 Task: Create a meeting invitation in Outlook and use the Immersive Reader to read the message aloud.
Action: Mouse moved to (13, 54)
Screenshot: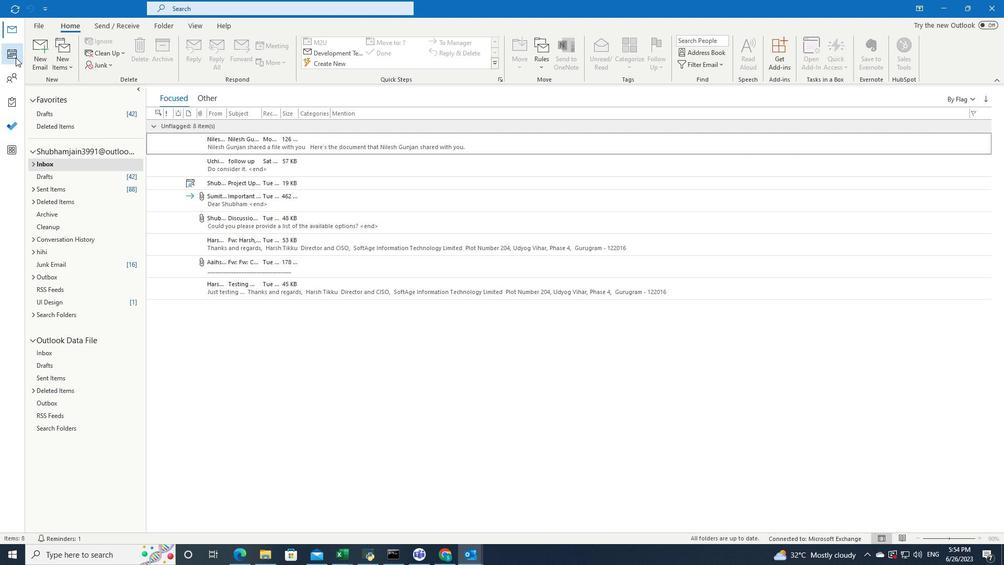 
Action: Mouse pressed left at (13, 54)
Screenshot: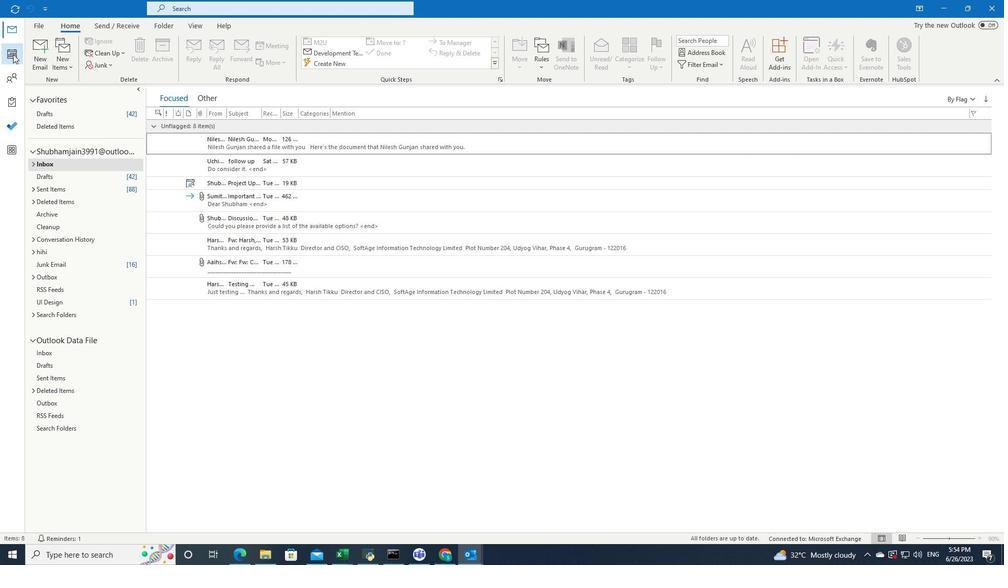 
Action: Mouse moved to (426, 401)
Screenshot: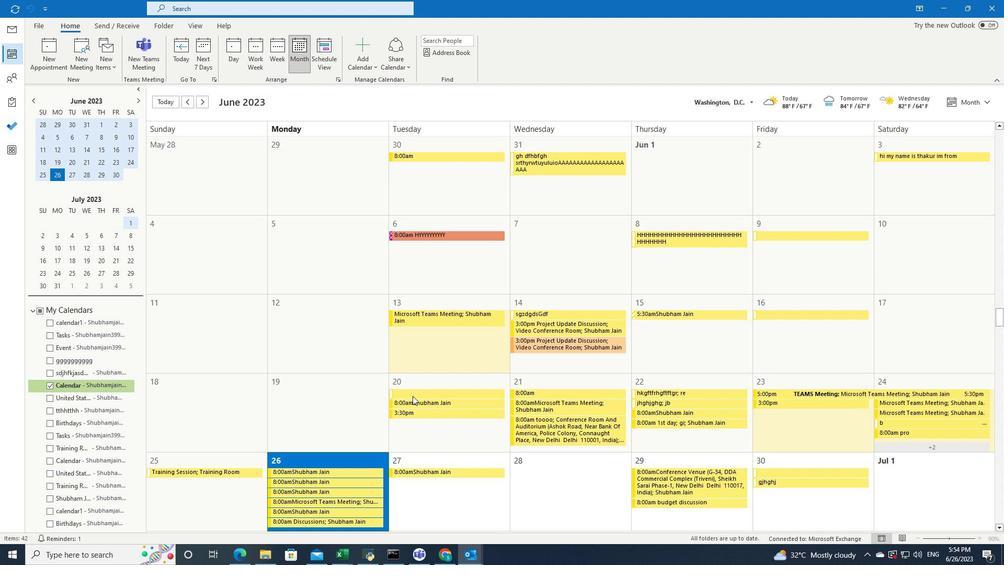 
Action: Mouse pressed left at (426, 401)
Screenshot: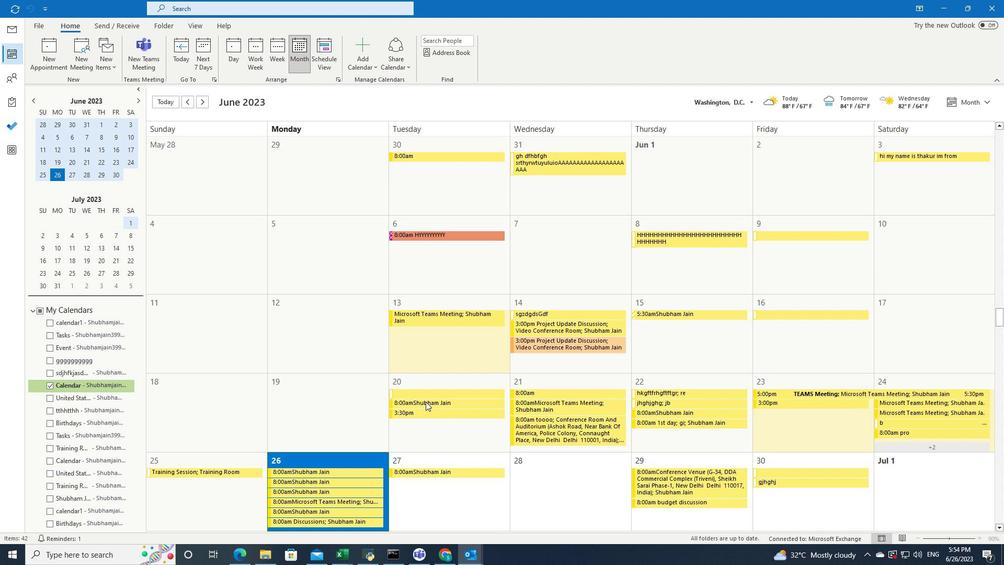 
Action: Mouse pressed left at (426, 401)
Screenshot: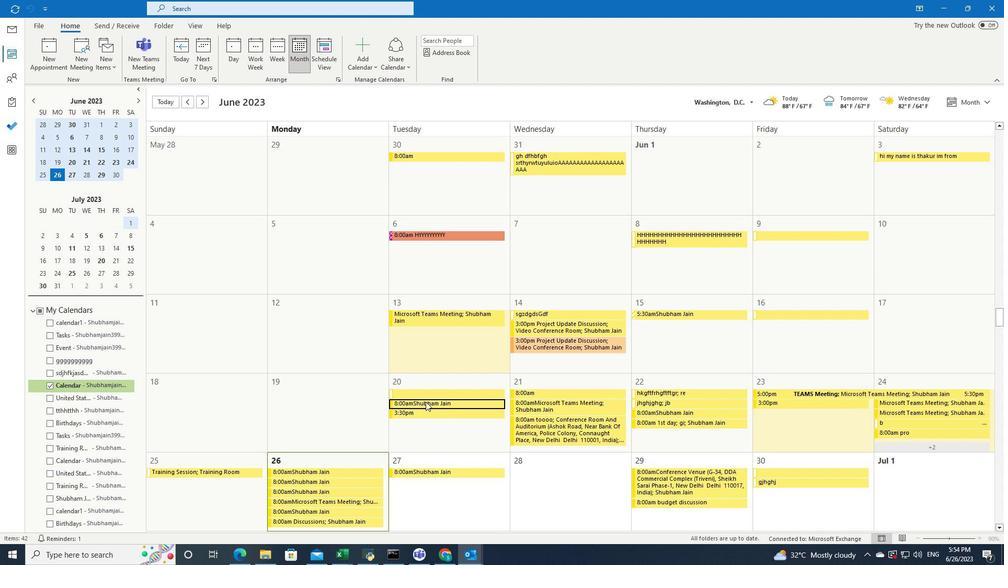 
Action: Mouse moved to (709, 248)
Screenshot: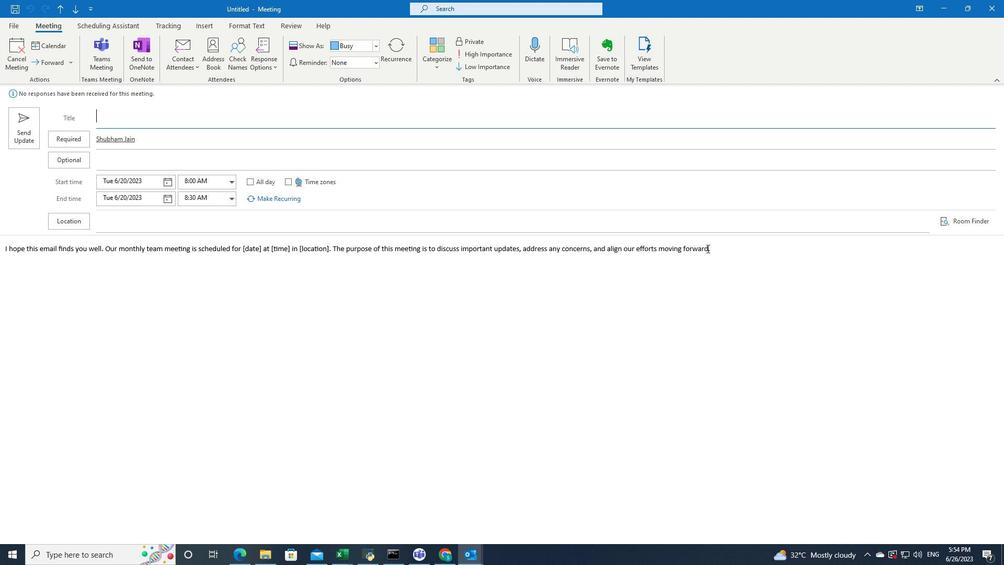 
Action: Mouse pressed left at (709, 248)
Screenshot: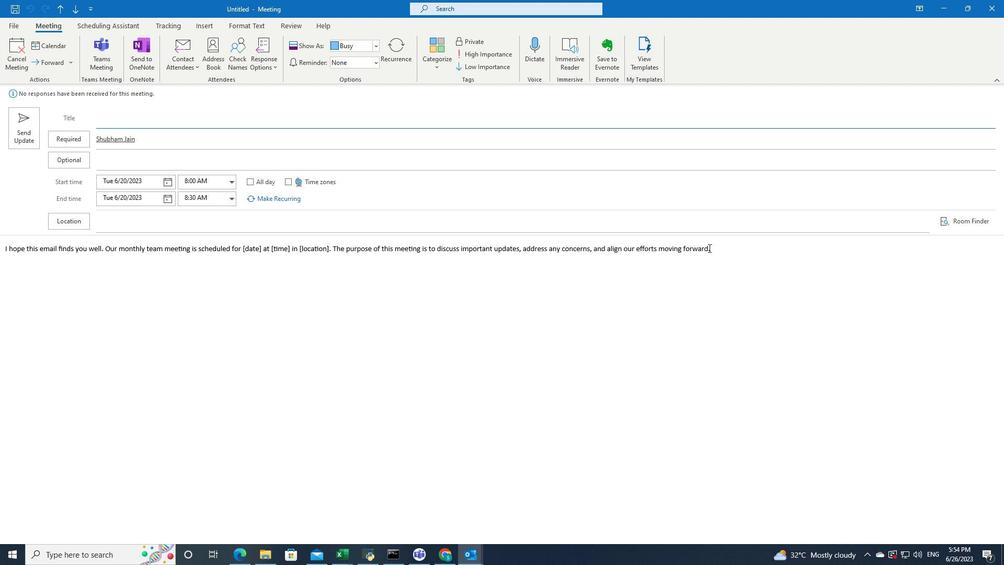 
Action: Mouse pressed left at (709, 248)
Screenshot: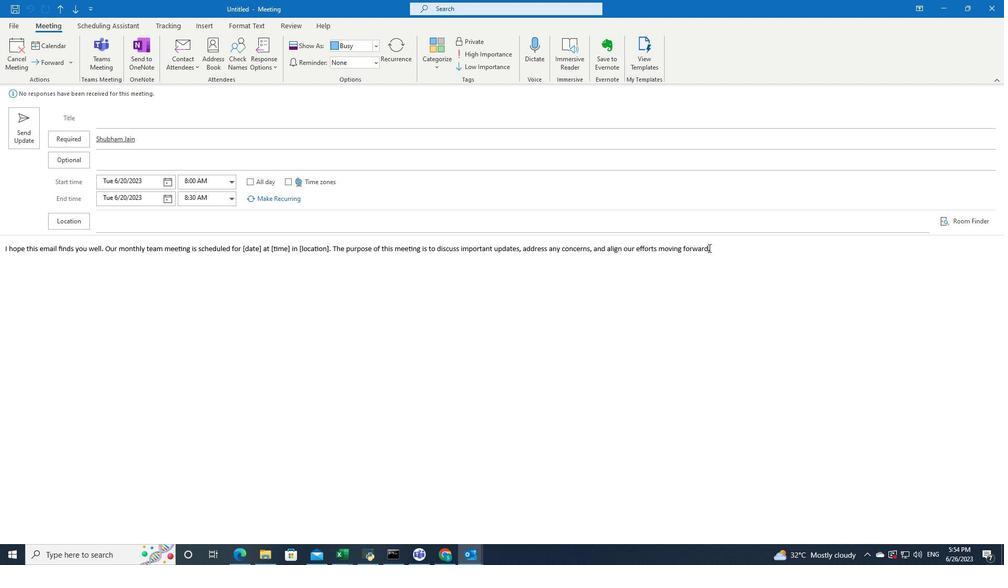 
Action: Mouse pressed left at (709, 248)
Screenshot: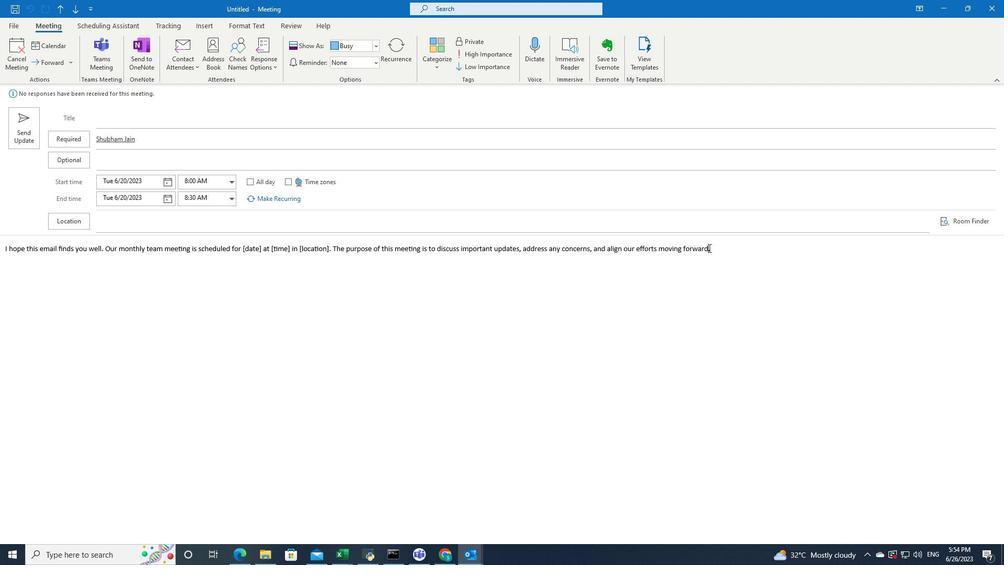 
Action: Mouse moved to (575, 62)
Screenshot: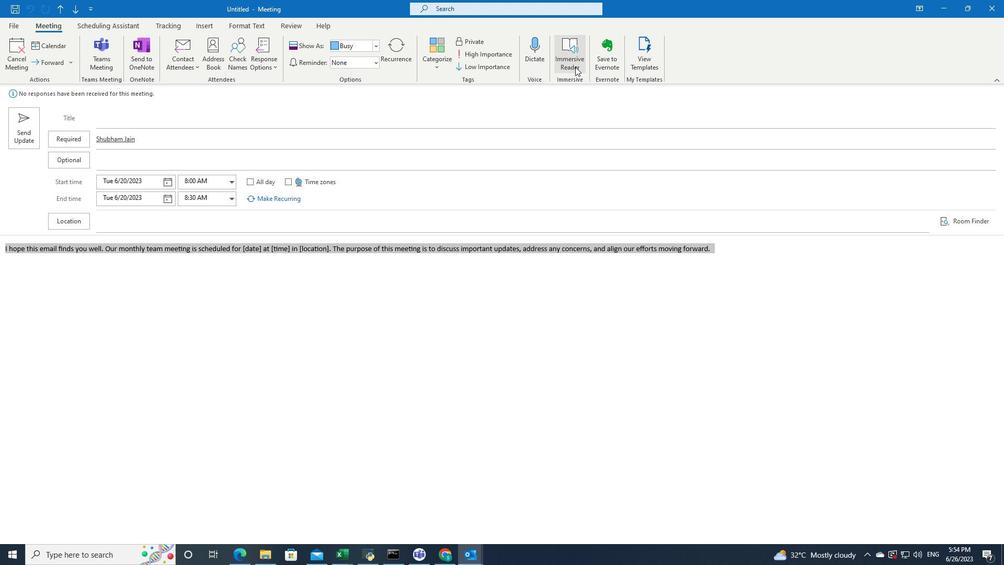 
Action: Mouse pressed left at (575, 62)
Screenshot: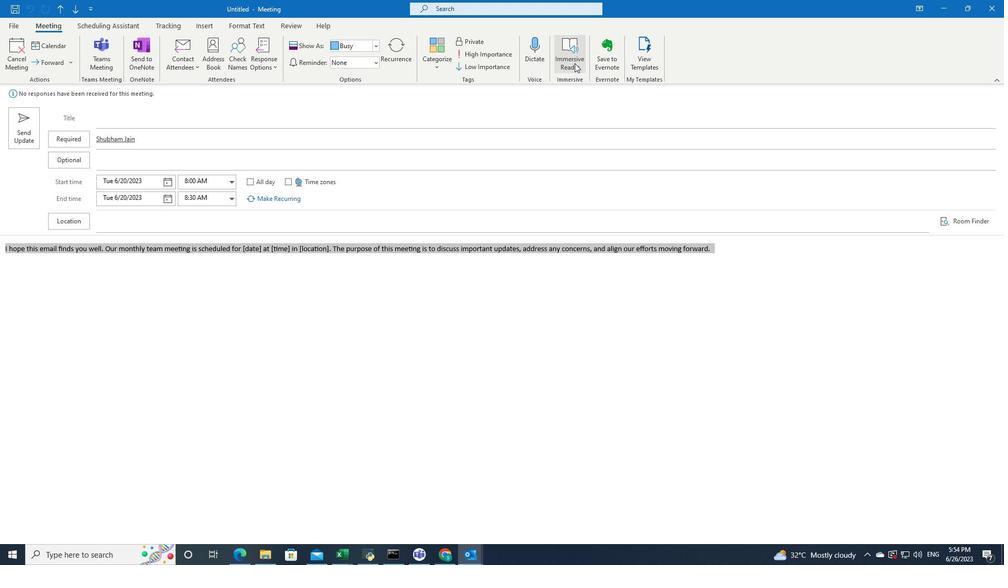 
Action: Mouse moved to (143, 60)
Screenshot: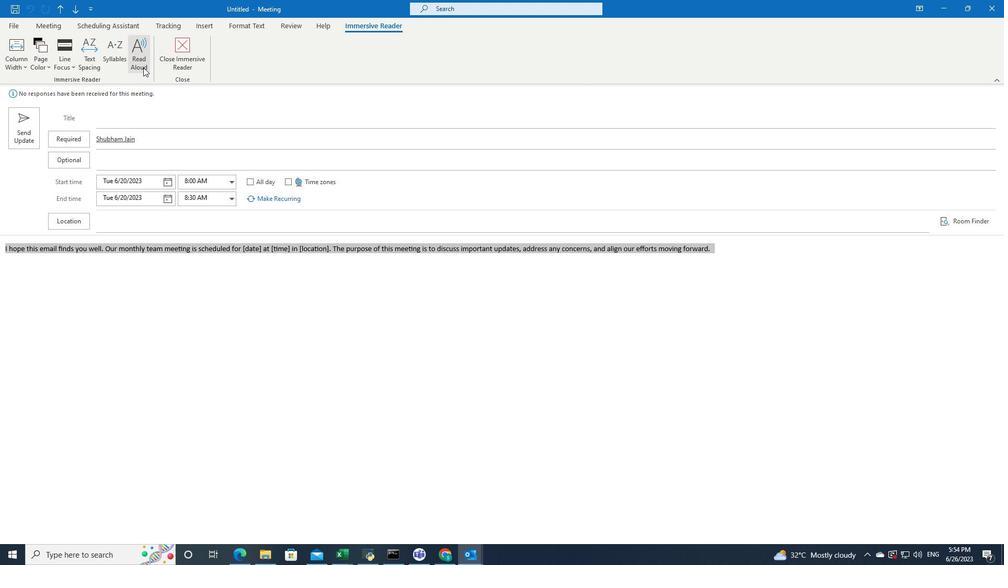 
Action: Mouse pressed left at (143, 60)
Screenshot: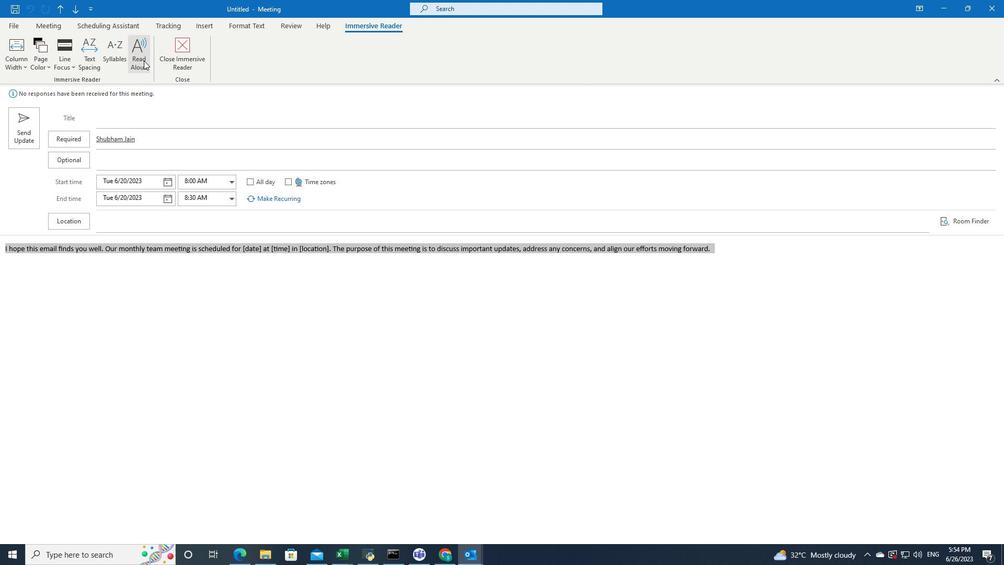 
Action: Mouse moved to (933, 244)
Screenshot: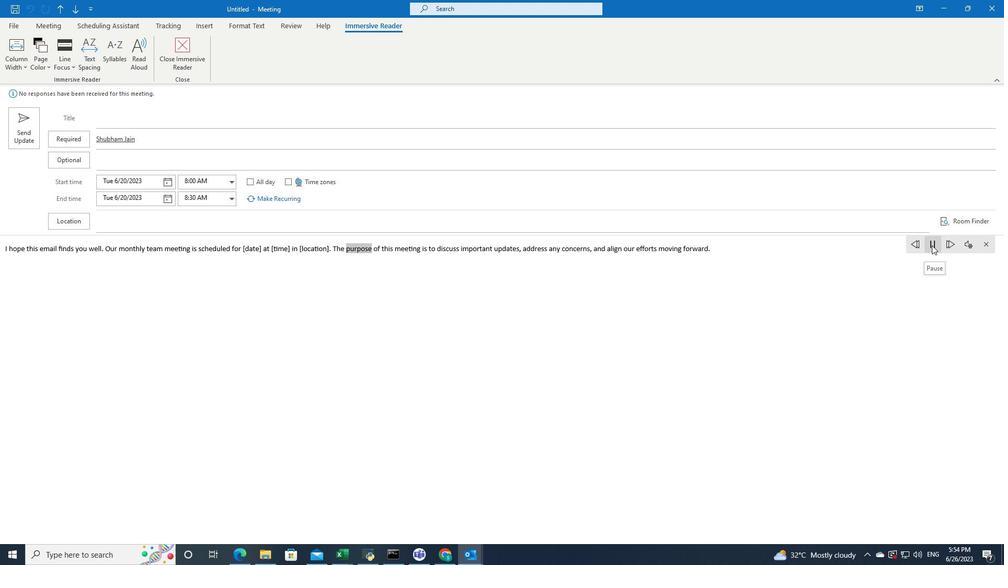 
Action: Mouse pressed left at (933, 244)
Screenshot: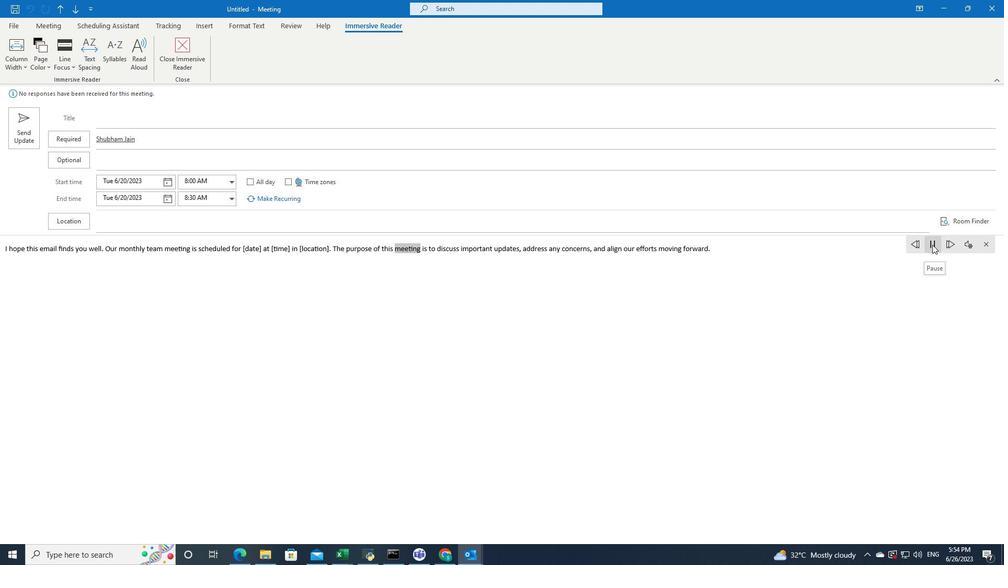 
Action: Mouse pressed left at (933, 244)
Screenshot: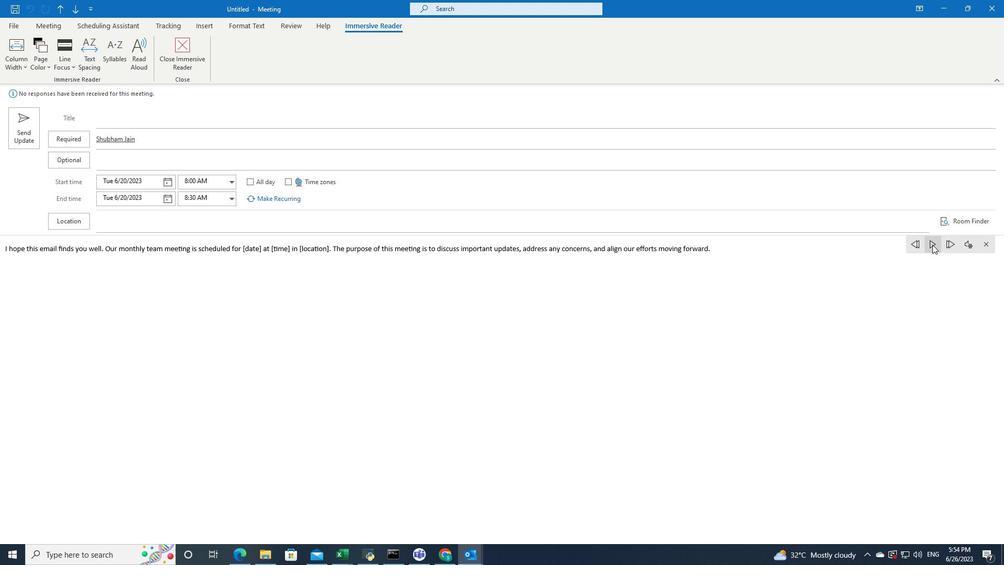 
